 Task: Look for products in the category "Plant-Based Meat Alternatives" from the brand "Beyond Meat".
Action: Mouse moved to (20, 55)
Screenshot: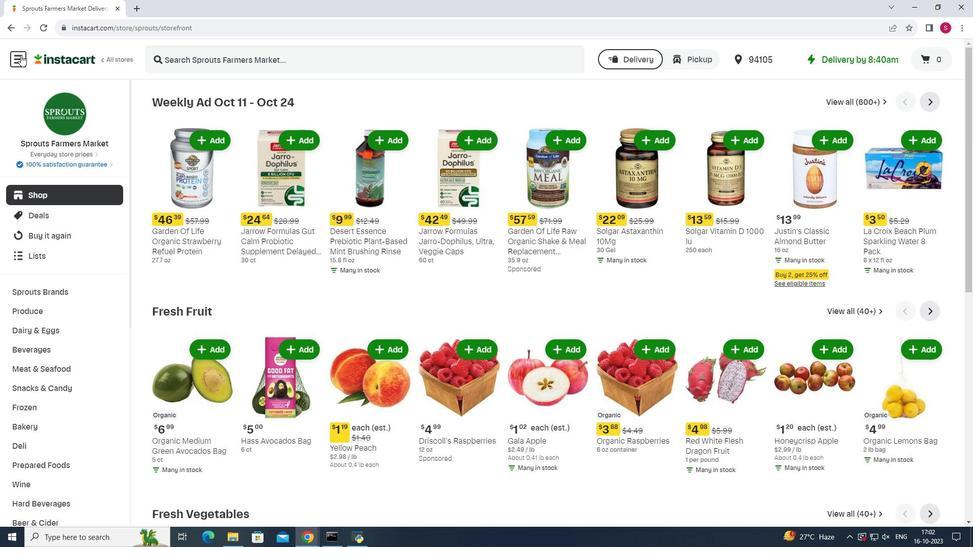 
Action: Mouse pressed left at (20, 55)
Screenshot: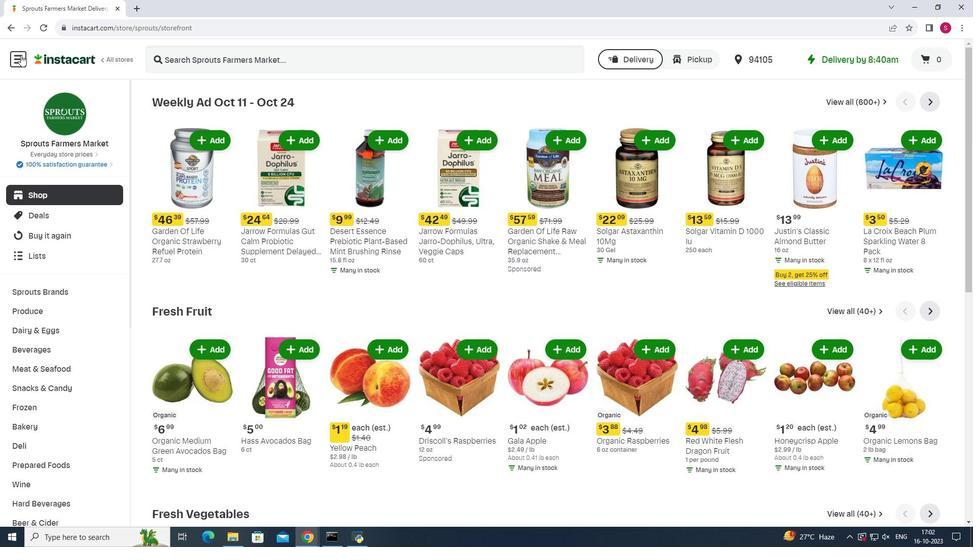 
Action: Mouse moved to (56, 263)
Screenshot: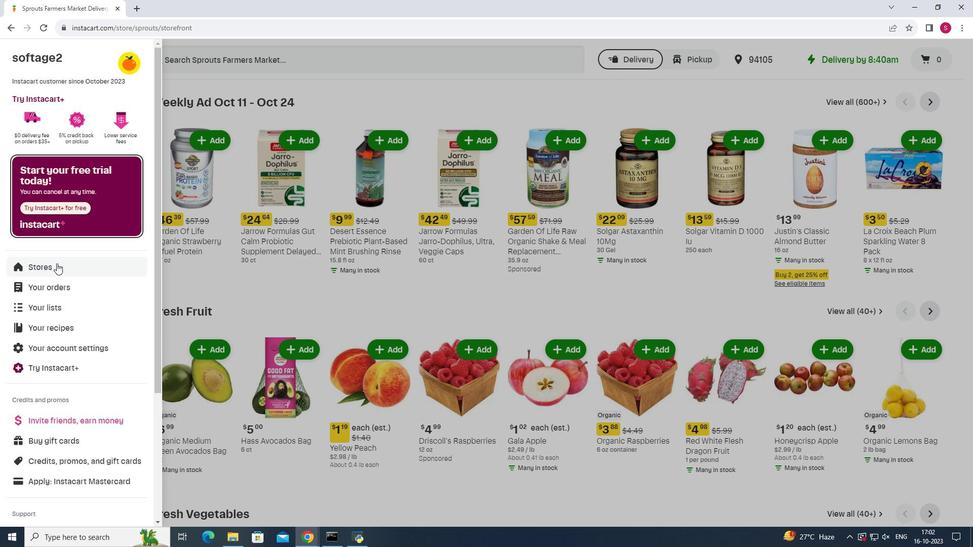 
Action: Mouse pressed left at (56, 263)
Screenshot: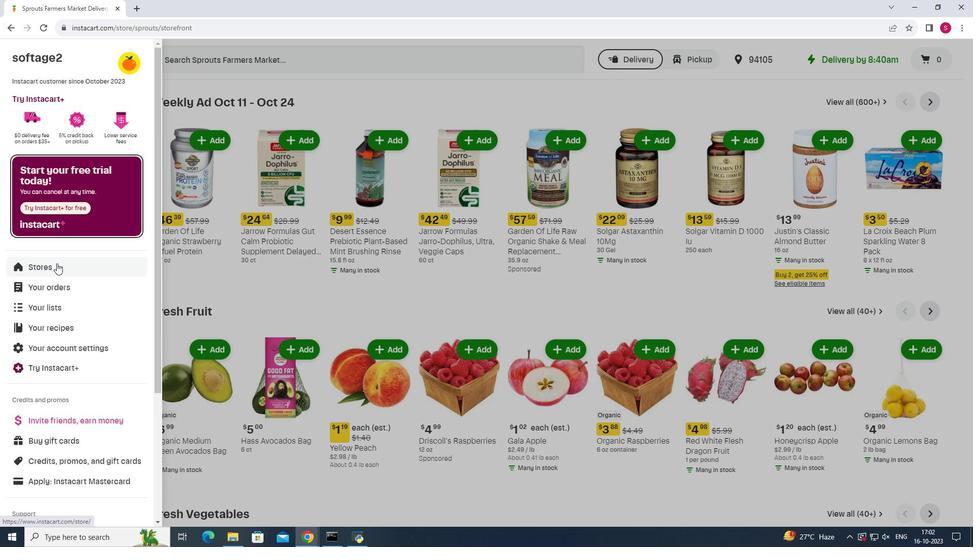 
Action: Mouse moved to (231, 91)
Screenshot: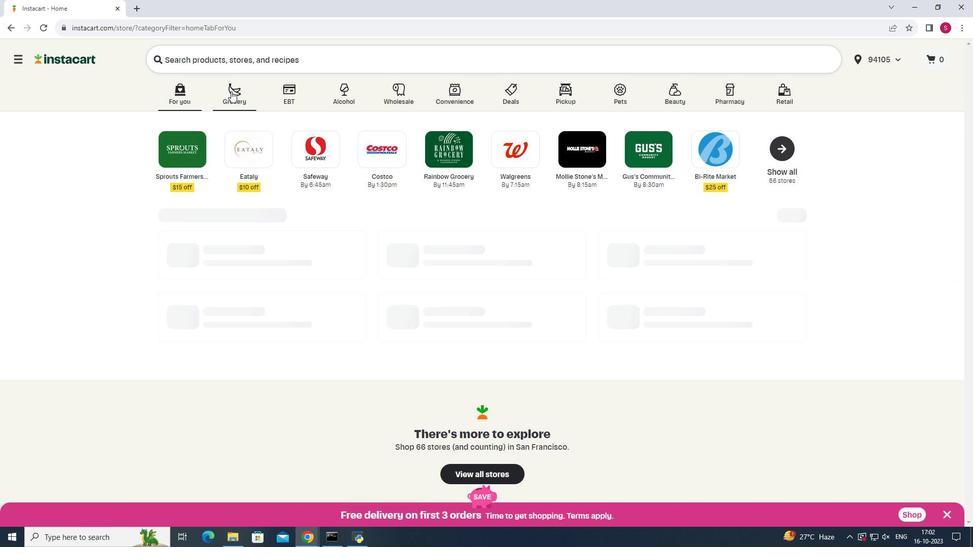 
Action: Mouse pressed left at (231, 91)
Screenshot: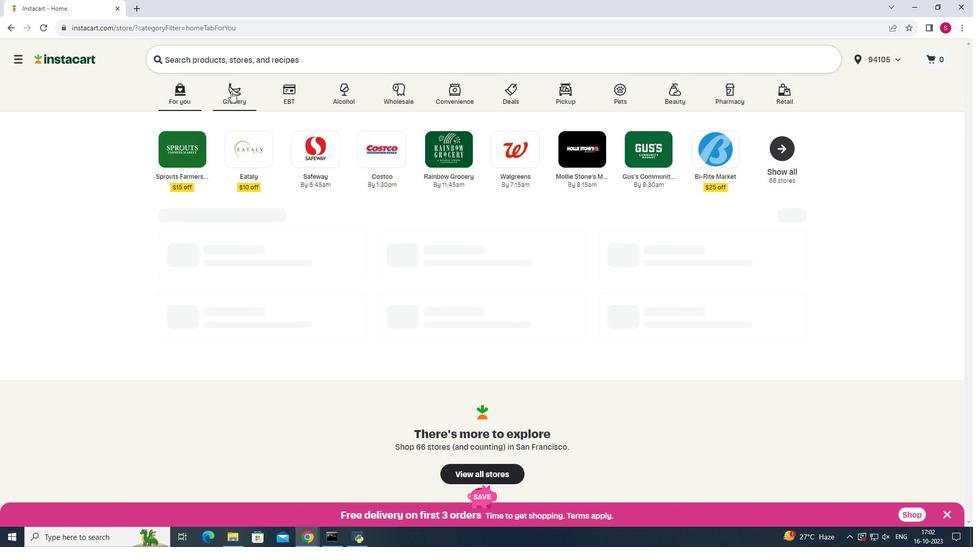 
Action: Mouse pressed left at (231, 91)
Screenshot: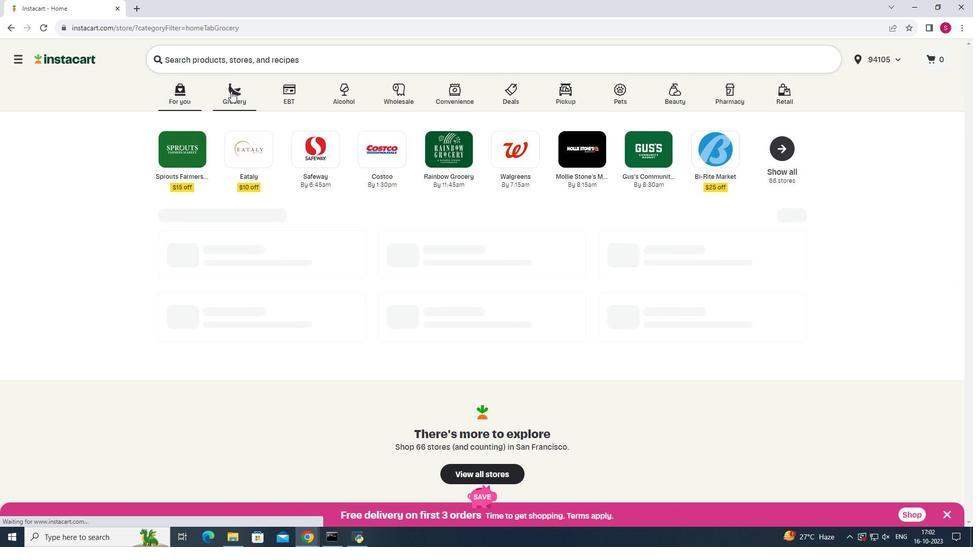 
Action: Mouse moved to (701, 139)
Screenshot: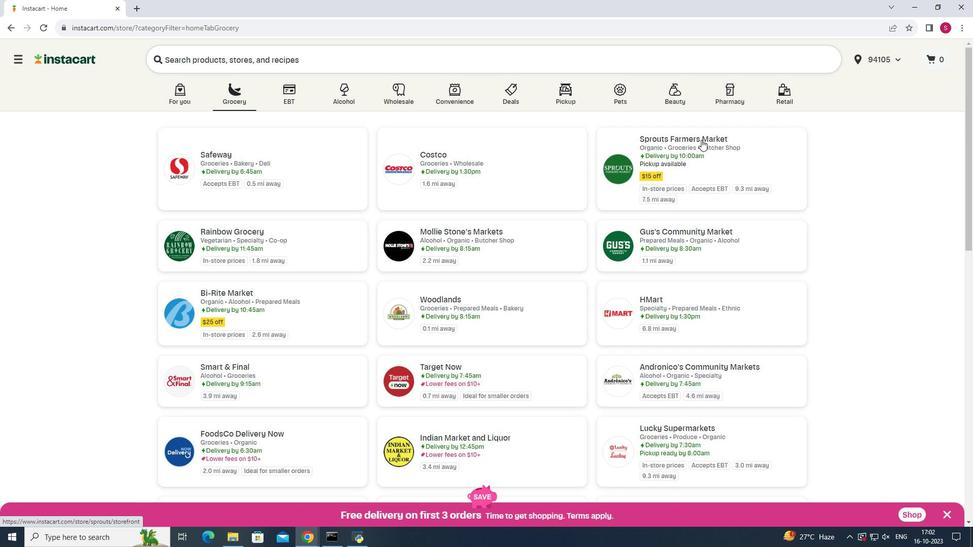 
Action: Mouse pressed left at (701, 139)
Screenshot: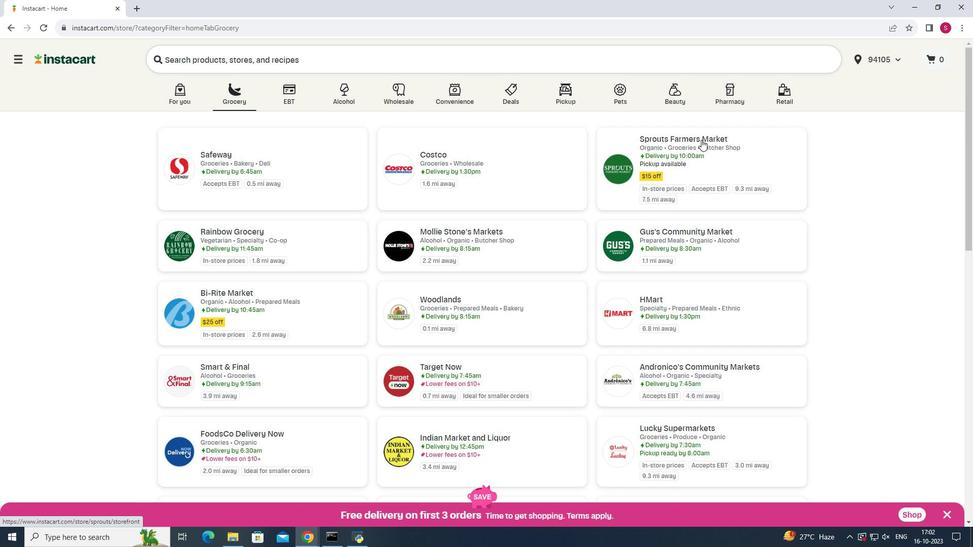 
Action: Mouse moved to (63, 368)
Screenshot: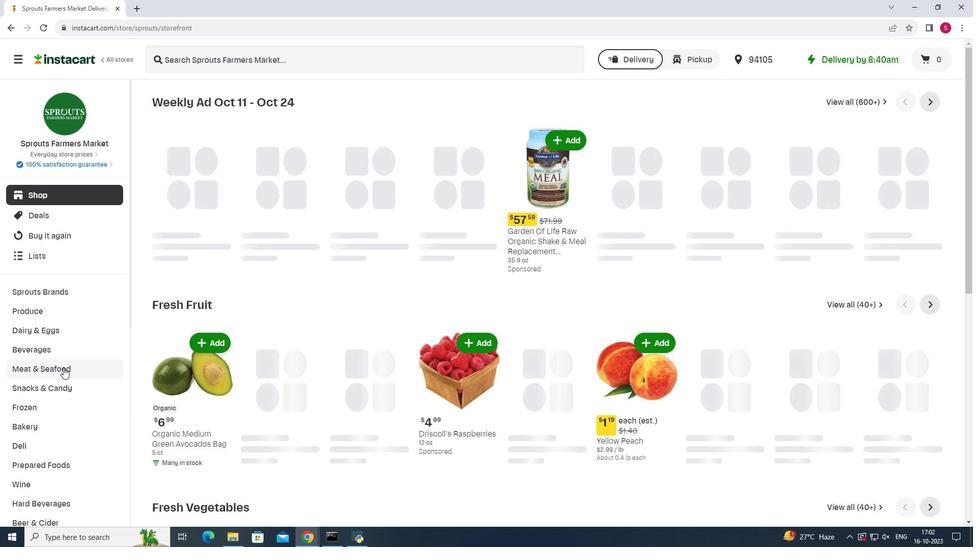
Action: Mouse pressed left at (63, 368)
Screenshot: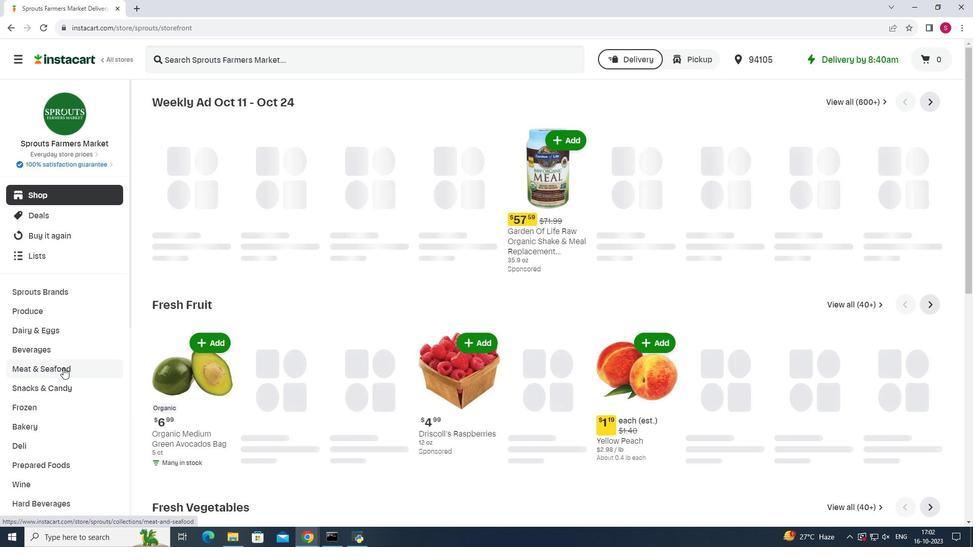 
Action: Mouse moved to (718, 125)
Screenshot: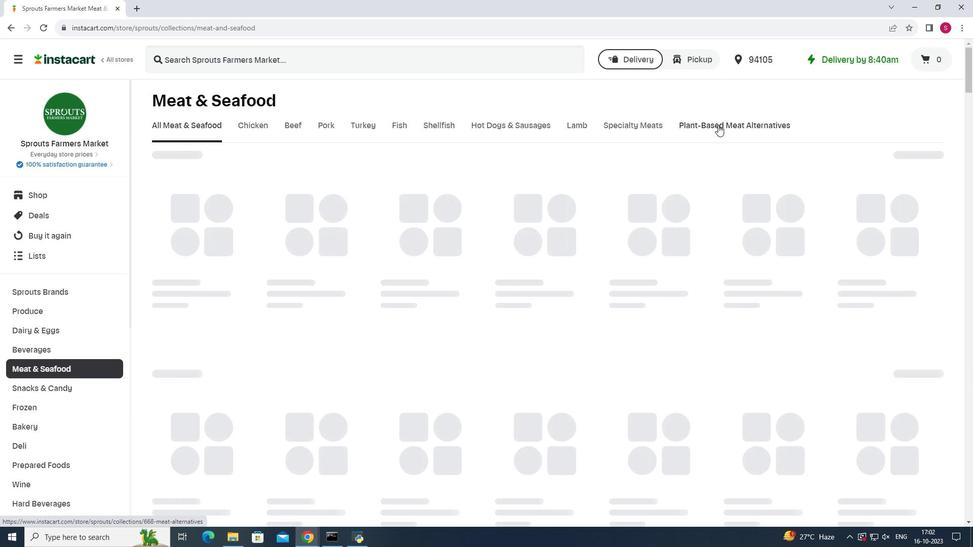 
Action: Mouse pressed left at (718, 125)
Screenshot: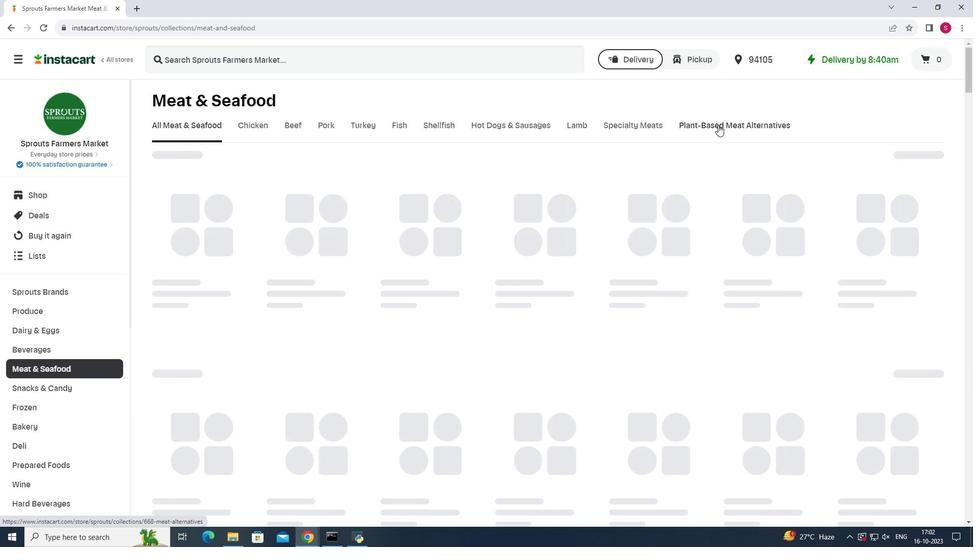 
Action: Mouse moved to (399, 167)
Screenshot: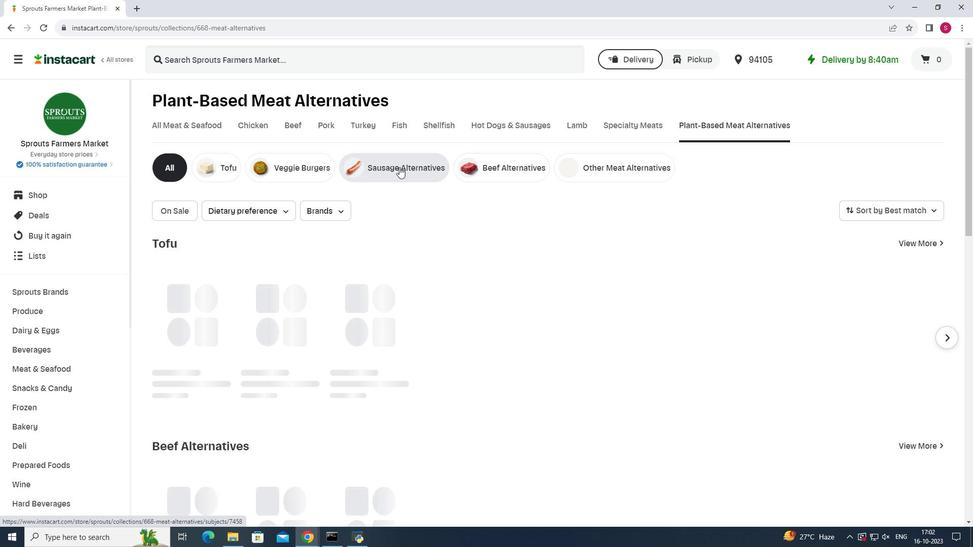 
Action: Mouse pressed left at (399, 167)
Screenshot: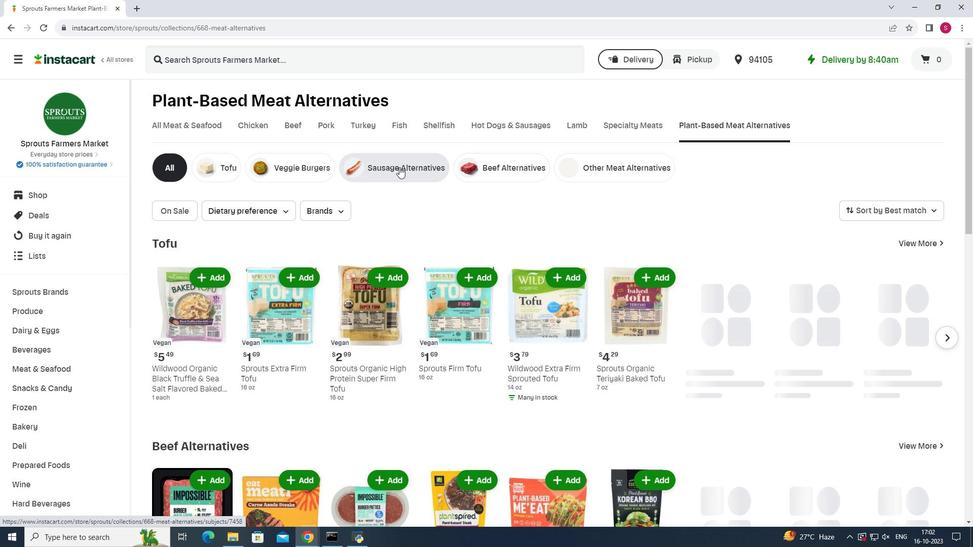 
Action: Mouse moved to (341, 211)
Screenshot: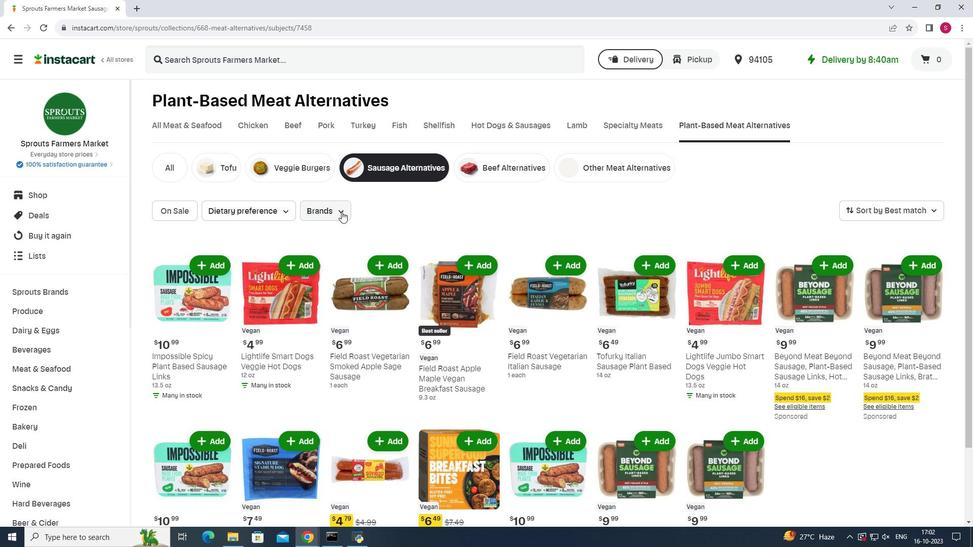 
Action: Mouse pressed left at (341, 211)
Screenshot: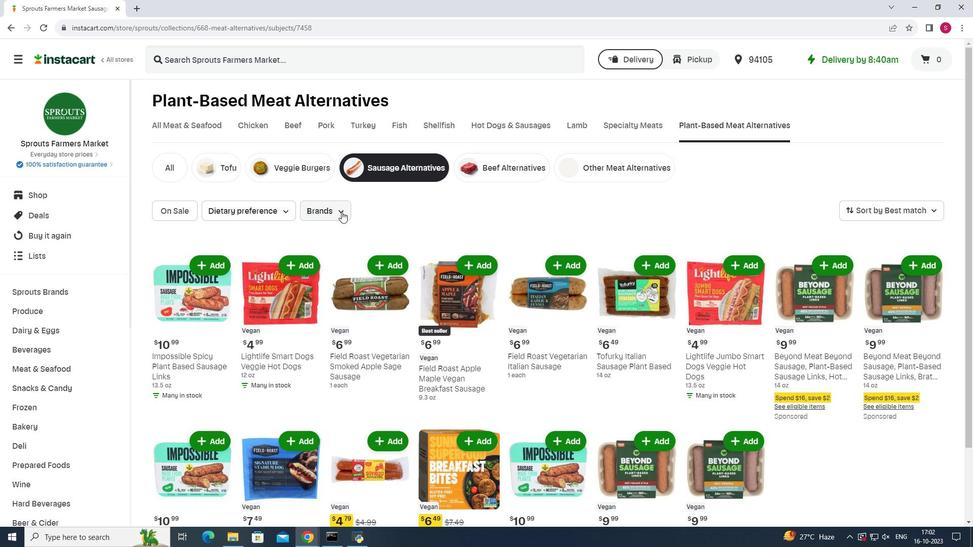 
Action: Mouse moved to (346, 265)
Screenshot: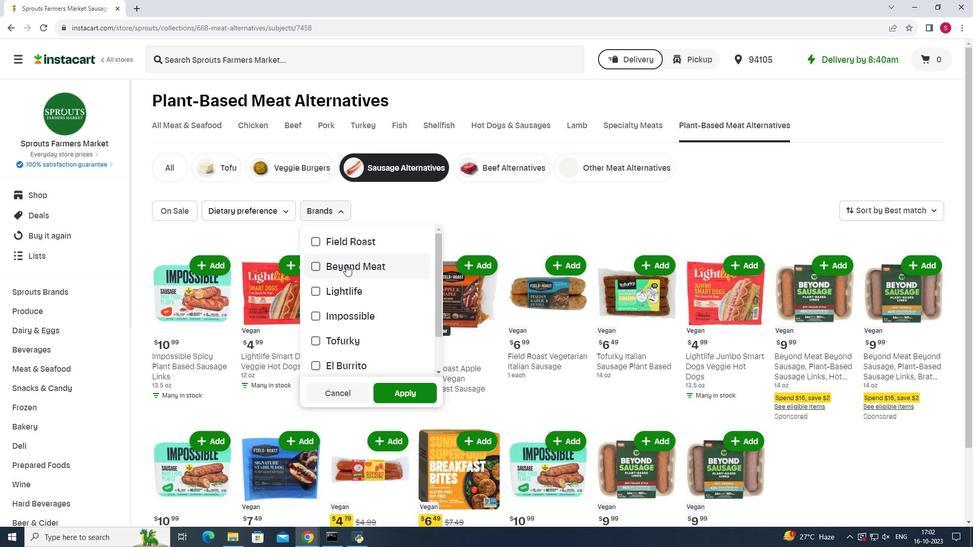 
Action: Mouse pressed left at (346, 265)
Screenshot: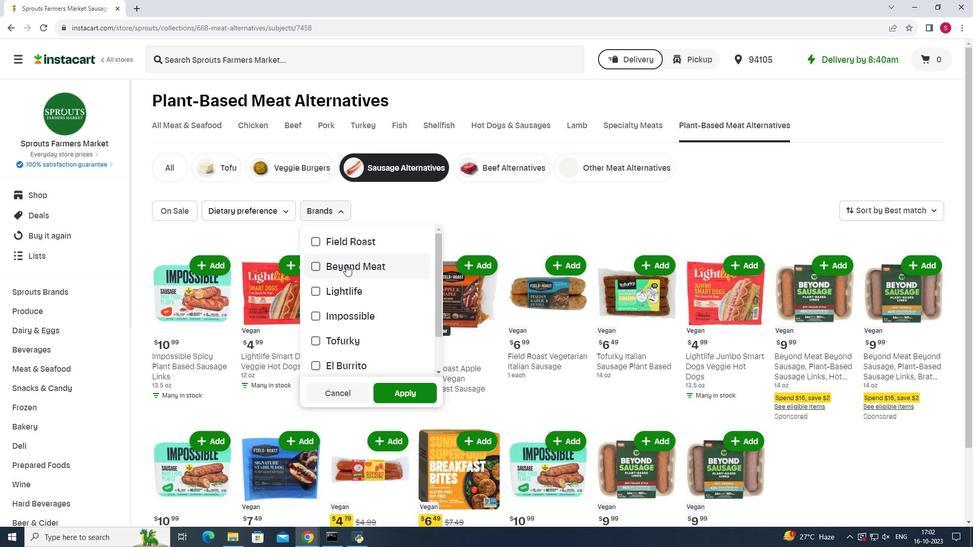 
Action: Mouse moved to (401, 397)
Screenshot: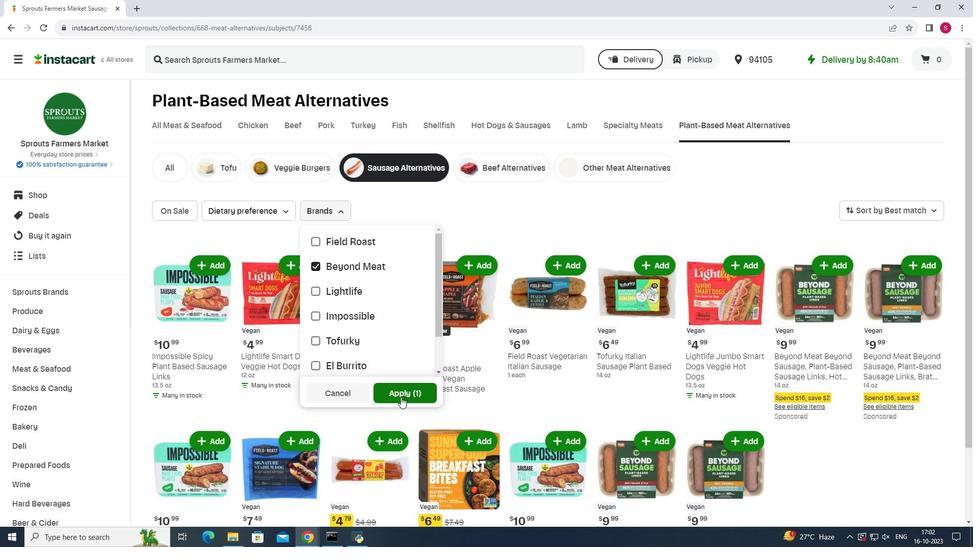 
Action: Mouse pressed left at (401, 397)
Screenshot: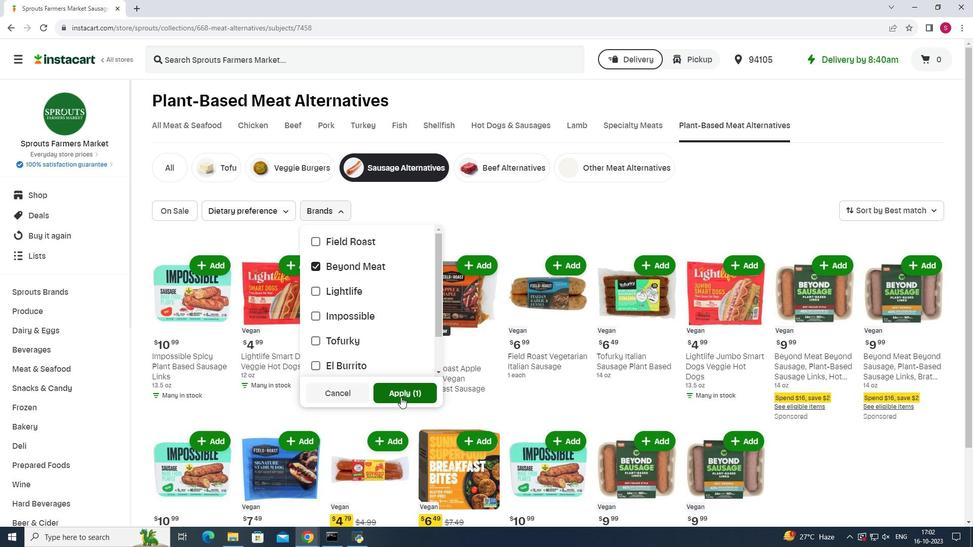 
Action: Mouse moved to (779, 273)
Screenshot: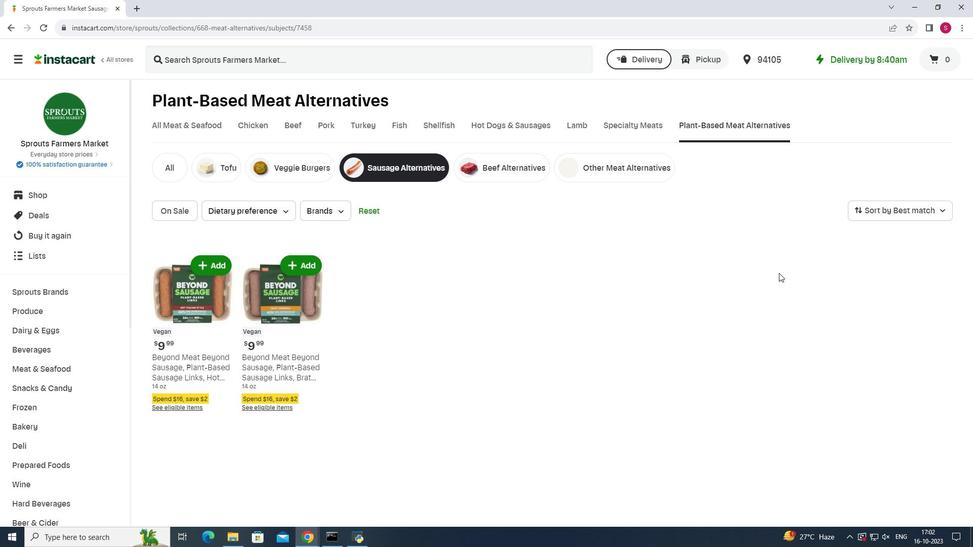 
Action: Mouse scrolled (779, 272) with delta (0, 0)
Screenshot: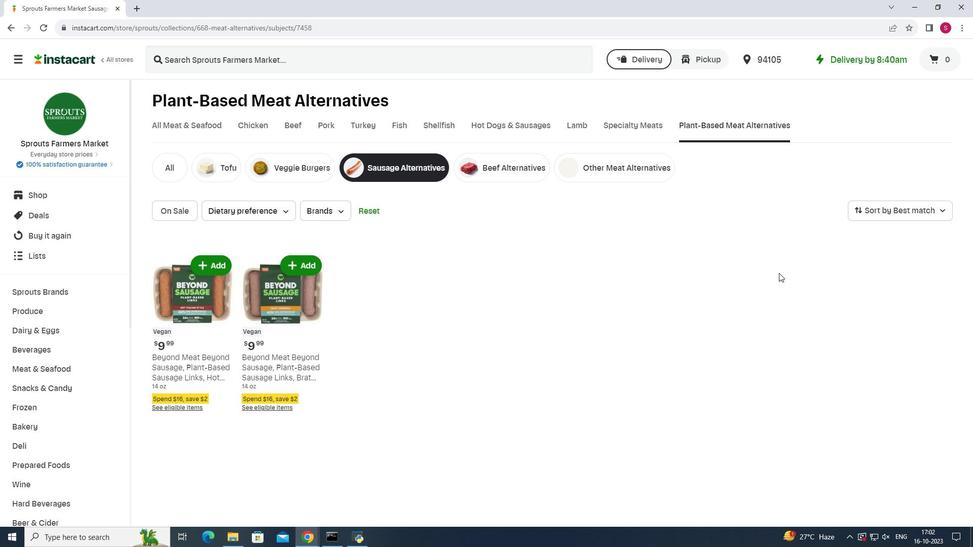 
